 Task: Create a task  Add support for voice commands and voice search , assign it to team member softage.6@softage.net in the project VitalityTech and update the status of the task to  On Track  , set the priority of the task to High.
Action: Mouse moved to (80, 247)
Screenshot: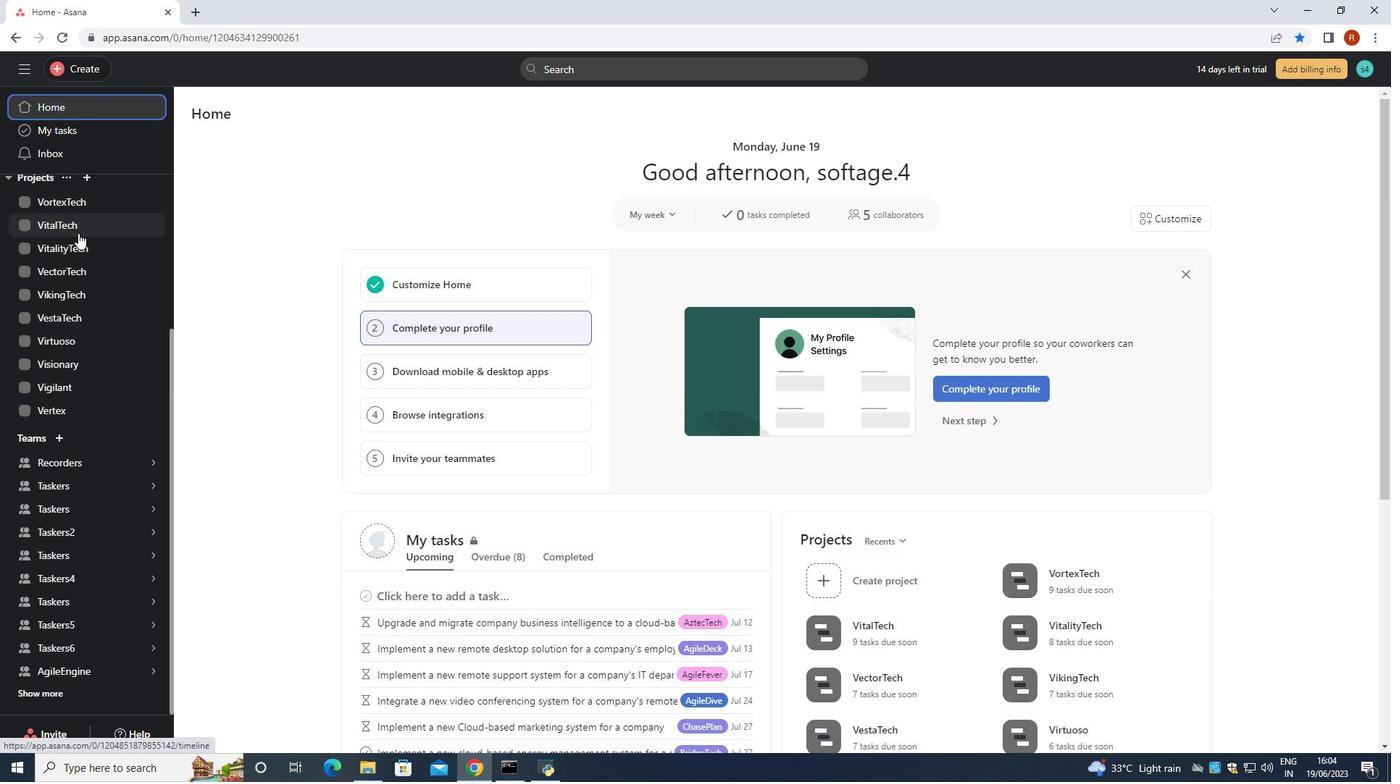 
Action: Mouse pressed left at (80, 247)
Screenshot: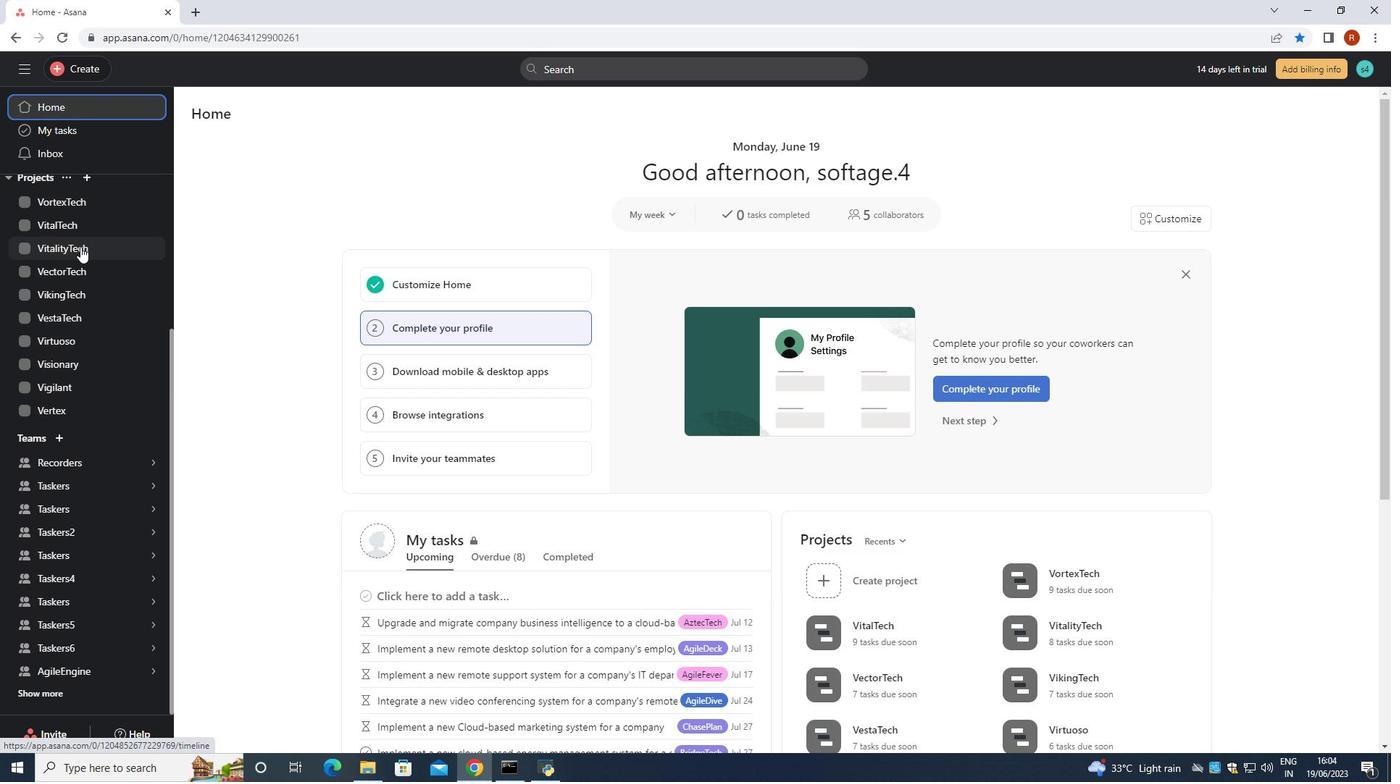 
Action: Mouse moved to (215, 176)
Screenshot: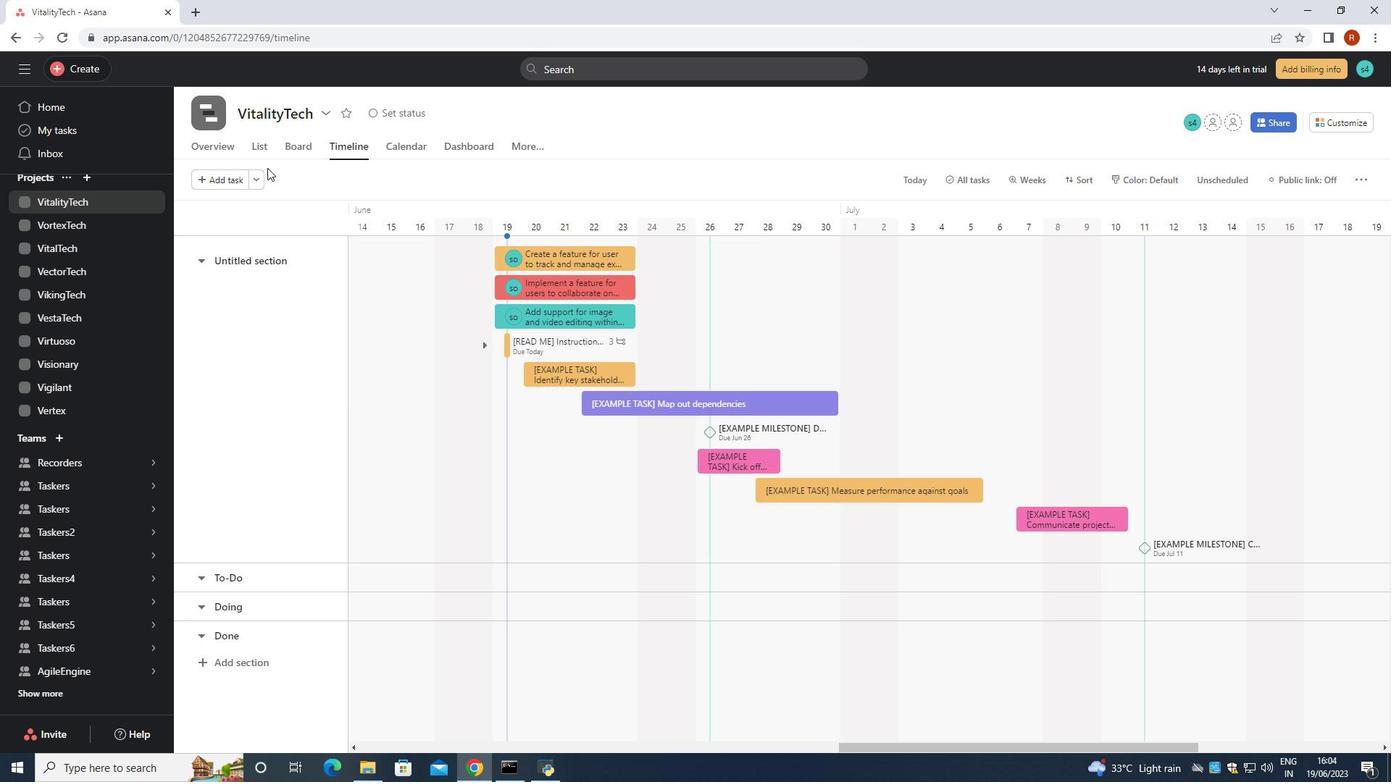 
Action: Mouse pressed left at (215, 176)
Screenshot: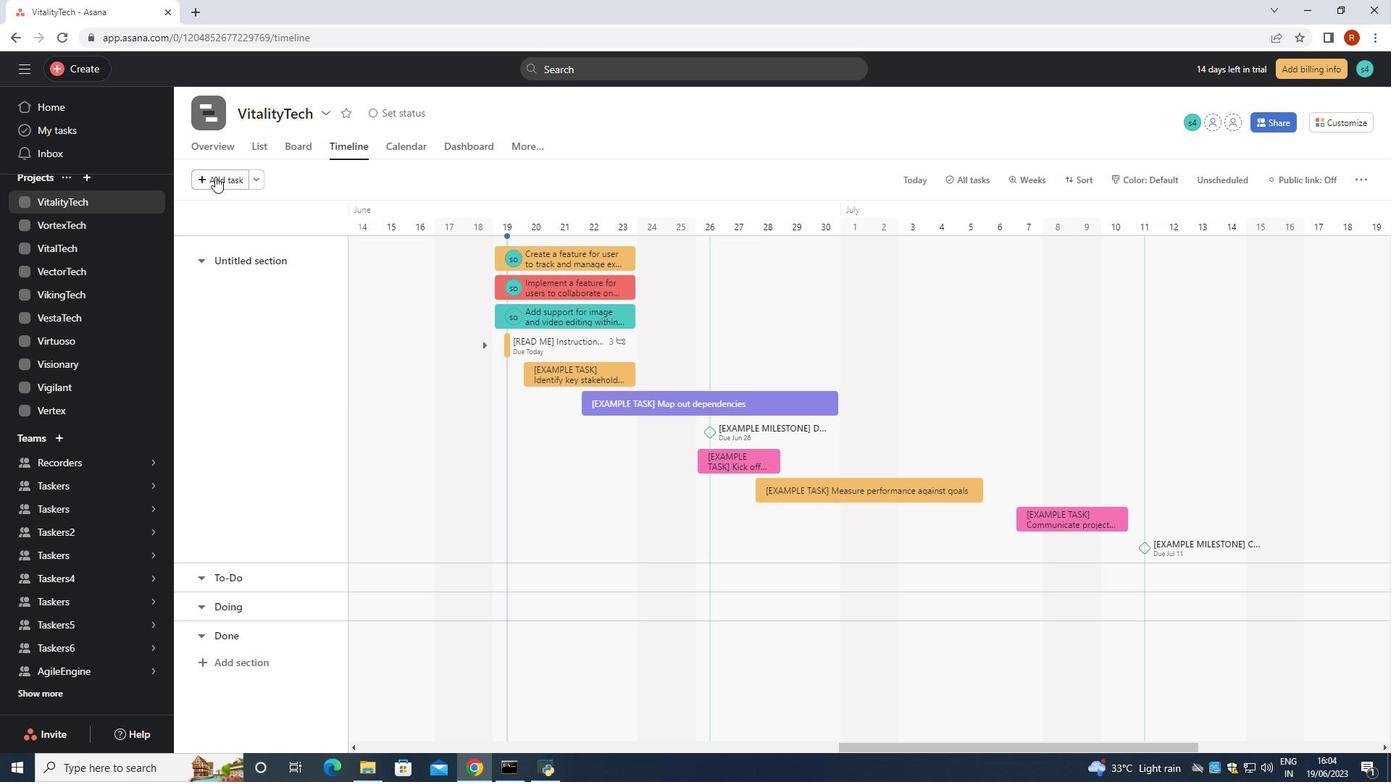 
Action: Key pressed <Key.shift>Add<Key.space>support<Key.space>foe<Key.backspace>r<Key.space>voicr<Key.backspace>e<Key.space>cammands<Key.space><Key.backspace><Key.backspace><Key.backspace><Key.backspace><Key.backspace><Key.backspace><Key.backspace><Key.backspace>ommands<Key.space>and<Key.space>voice<Key.space>search<Key.space><Key.enter>
Screenshot: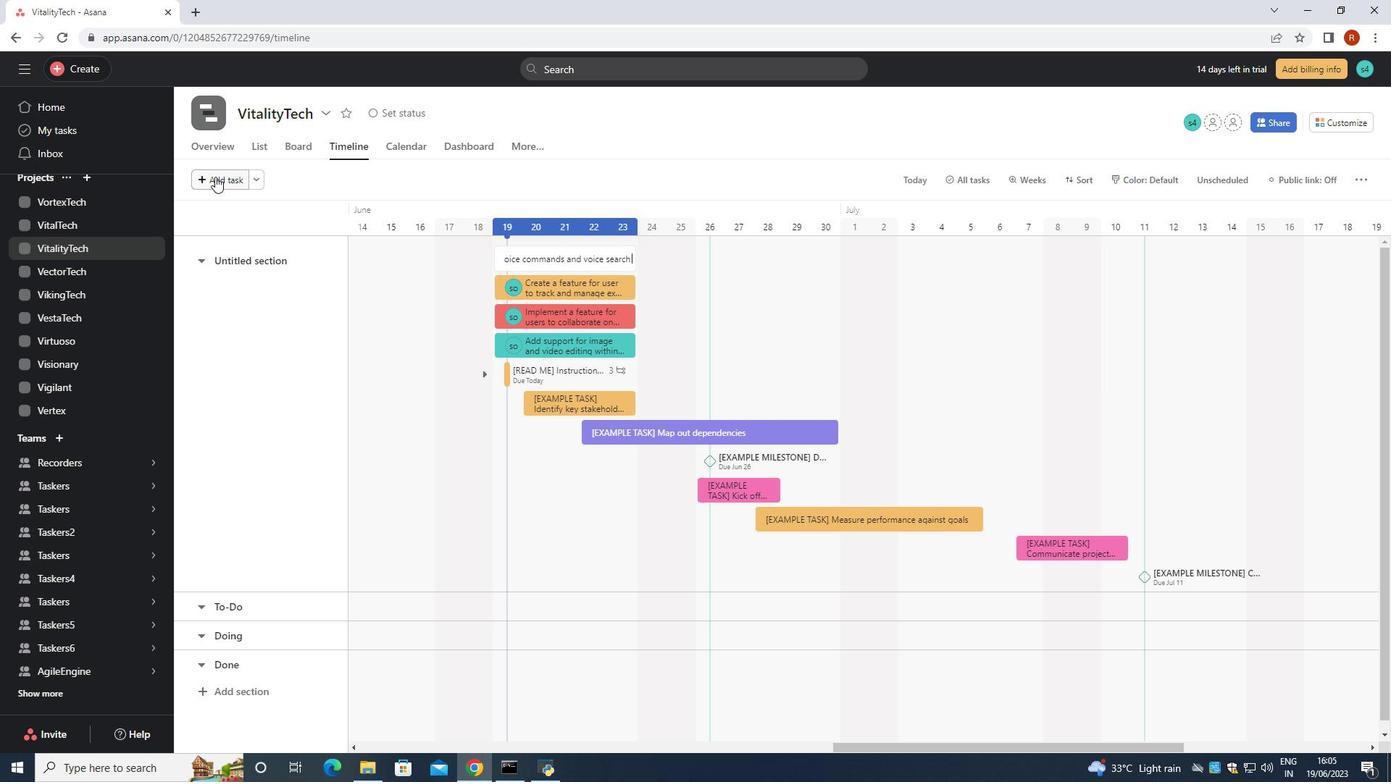 
Action: Mouse moved to (584, 252)
Screenshot: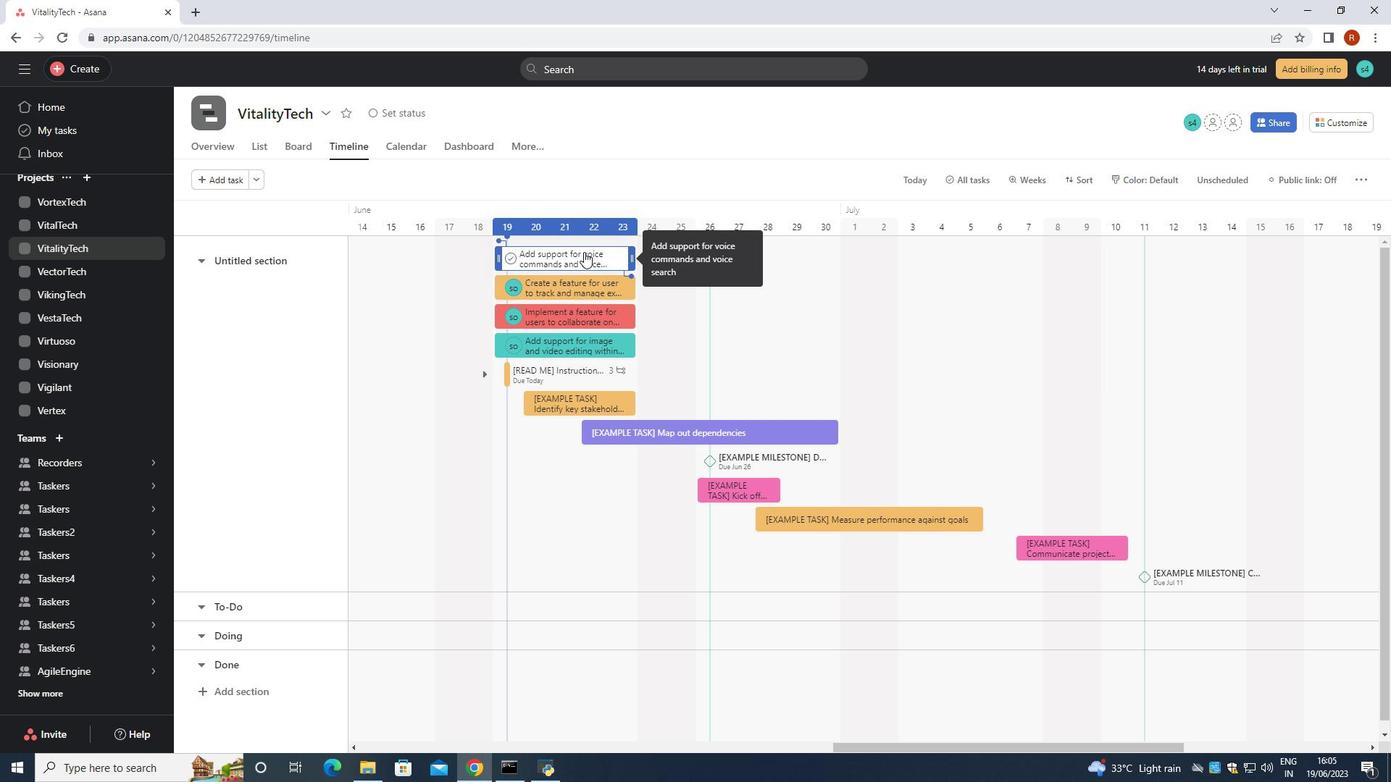 
Action: Mouse pressed left at (584, 252)
Screenshot: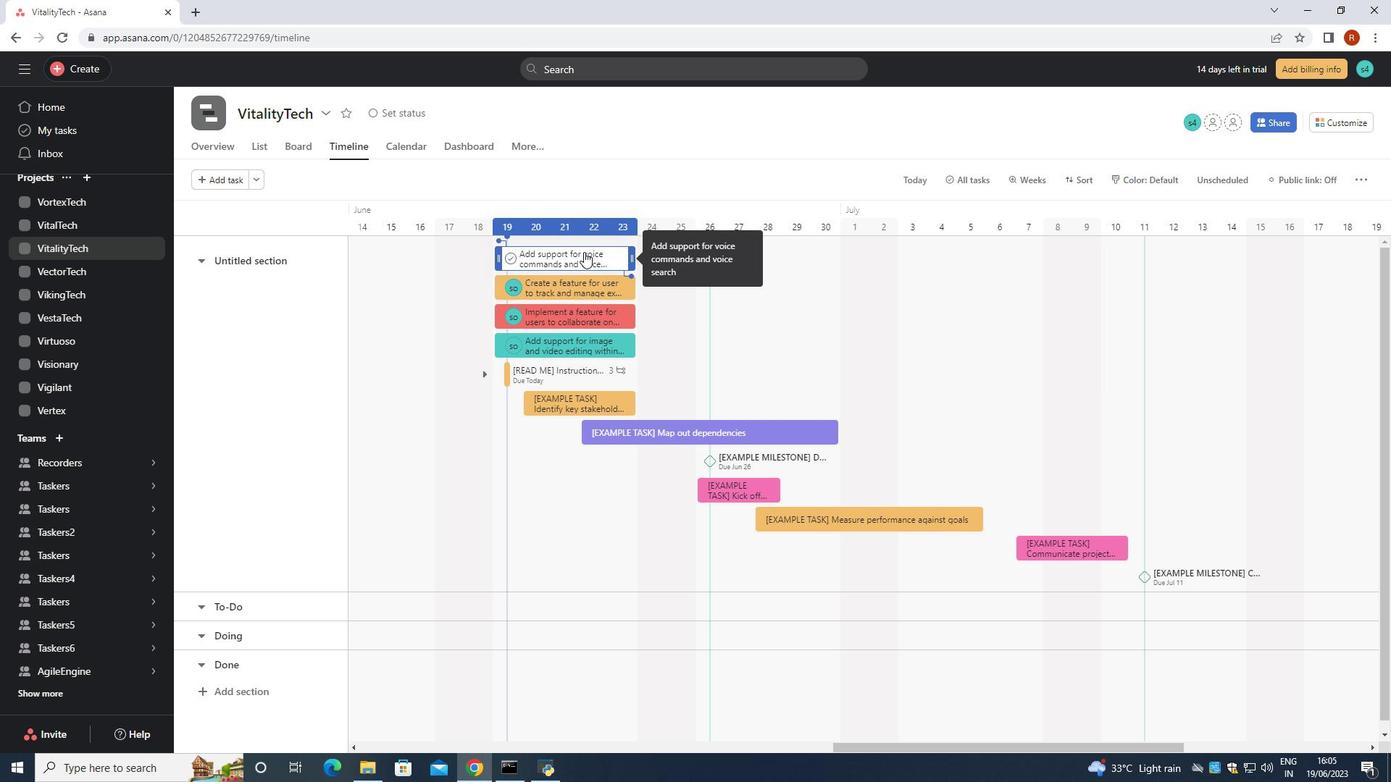
Action: Mouse moved to (1015, 258)
Screenshot: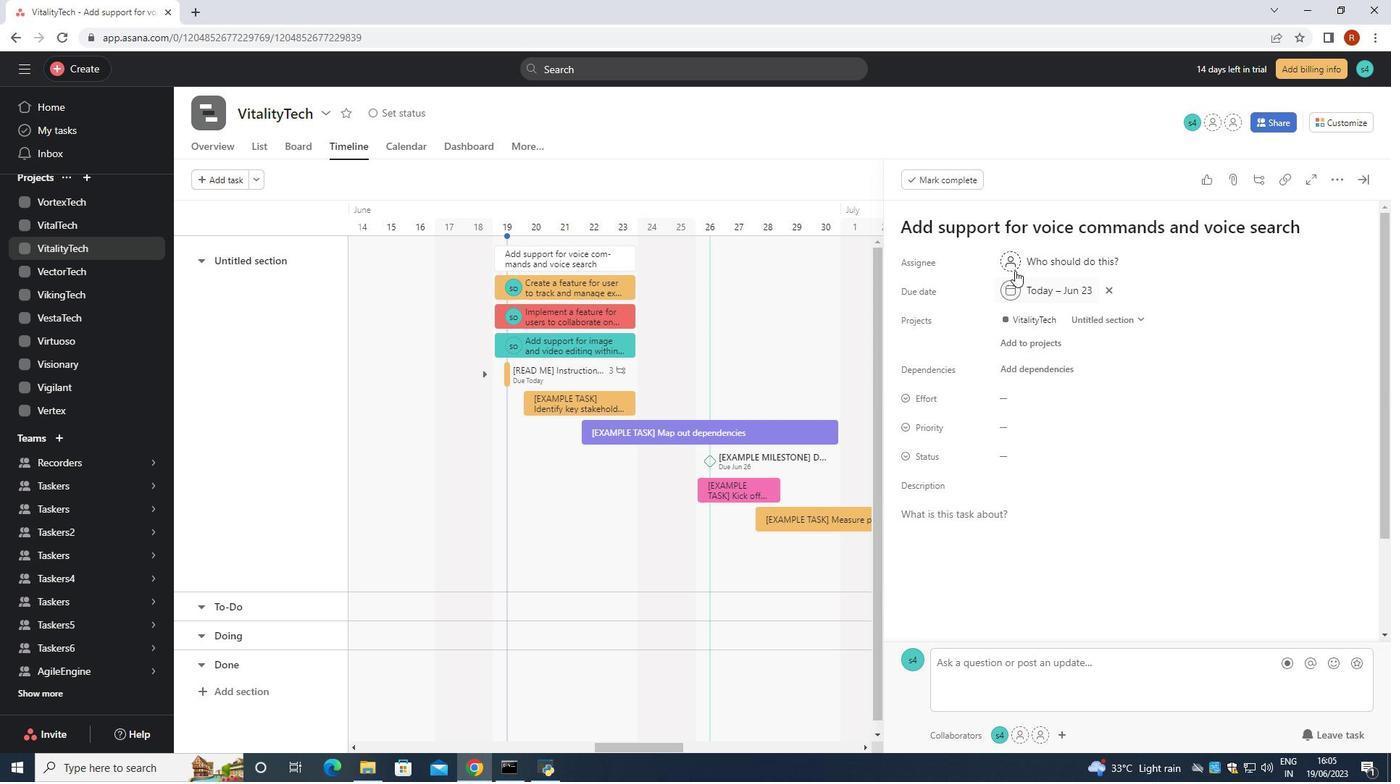 
Action: Mouse pressed left at (1015, 258)
Screenshot: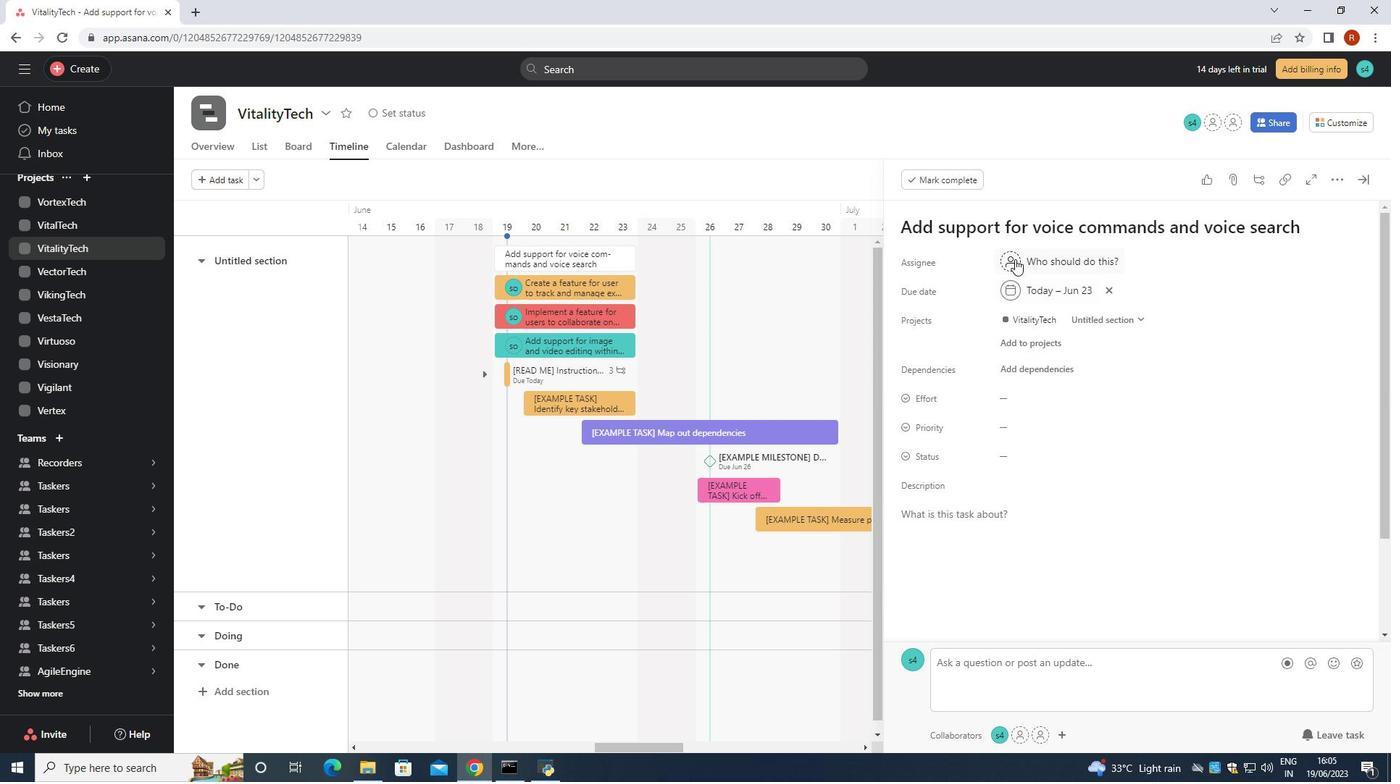 
Action: Mouse moved to (983, 265)
Screenshot: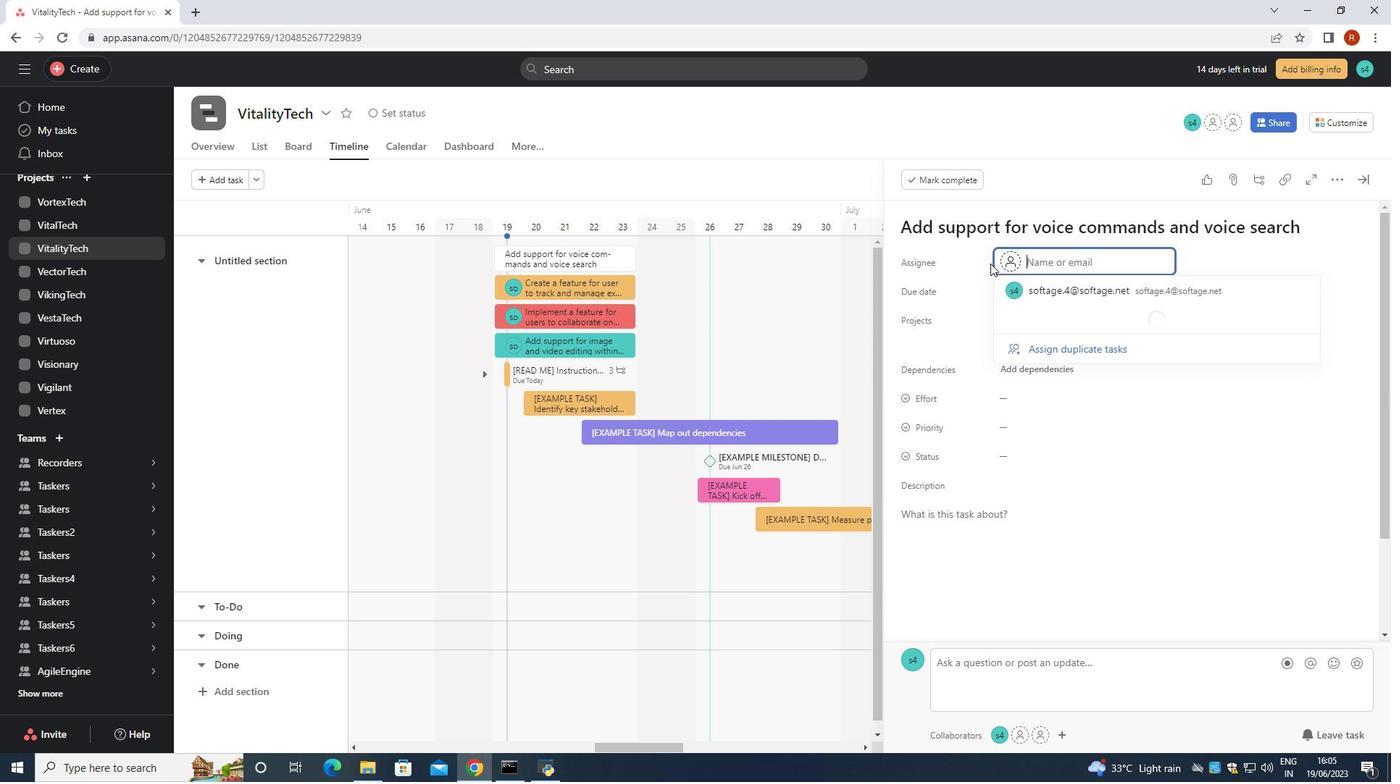
Action: Key pressed softage.6<Key.shift>@softage.net
Screenshot: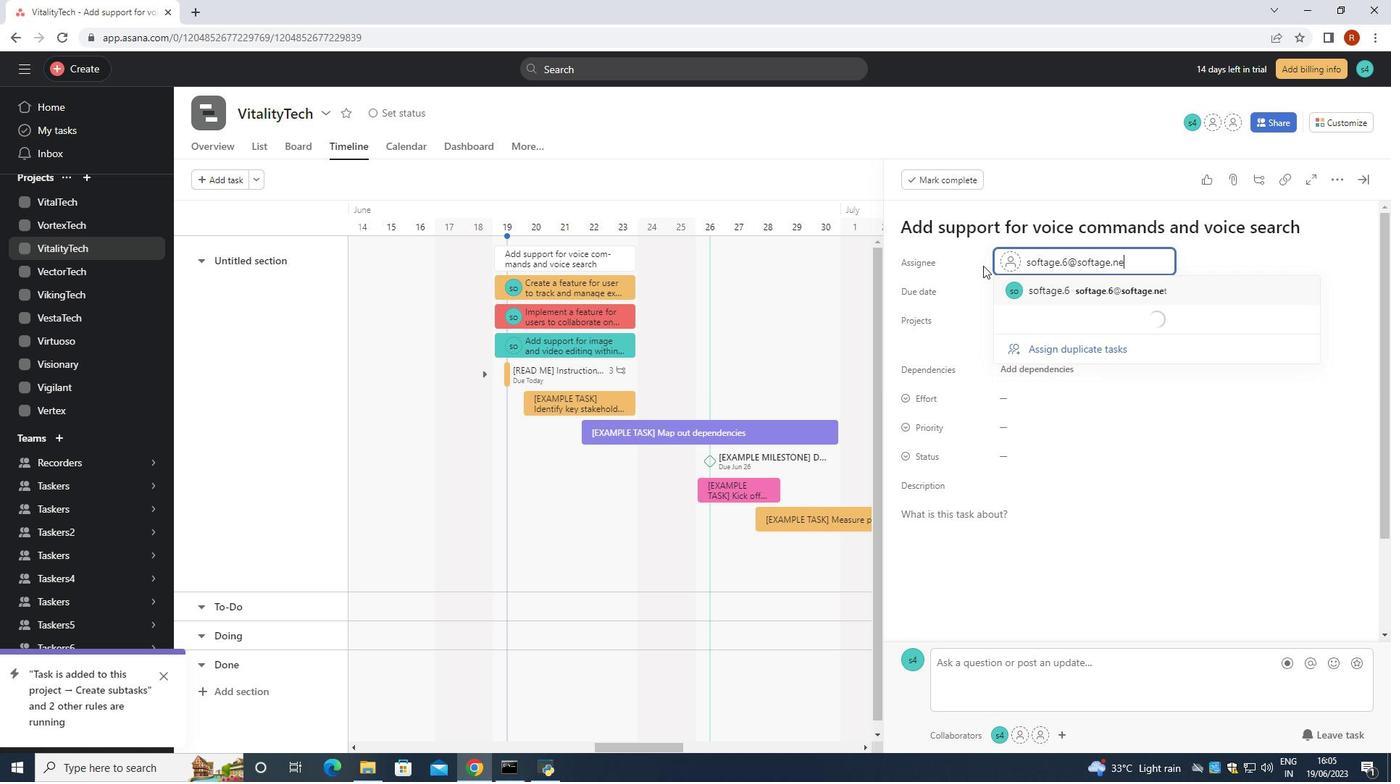 
Action: Mouse moved to (1100, 289)
Screenshot: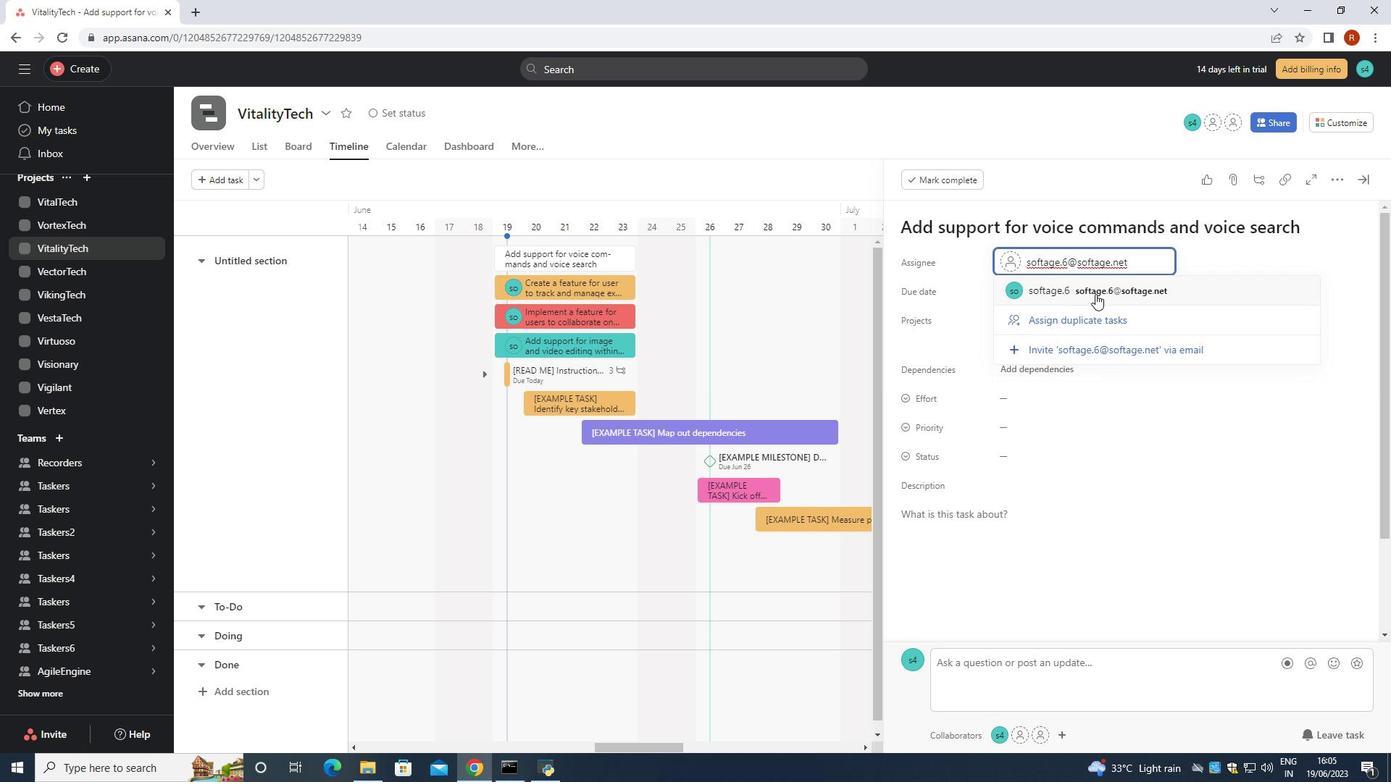 
Action: Mouse pressed left at (1100, 289)
Screenshot: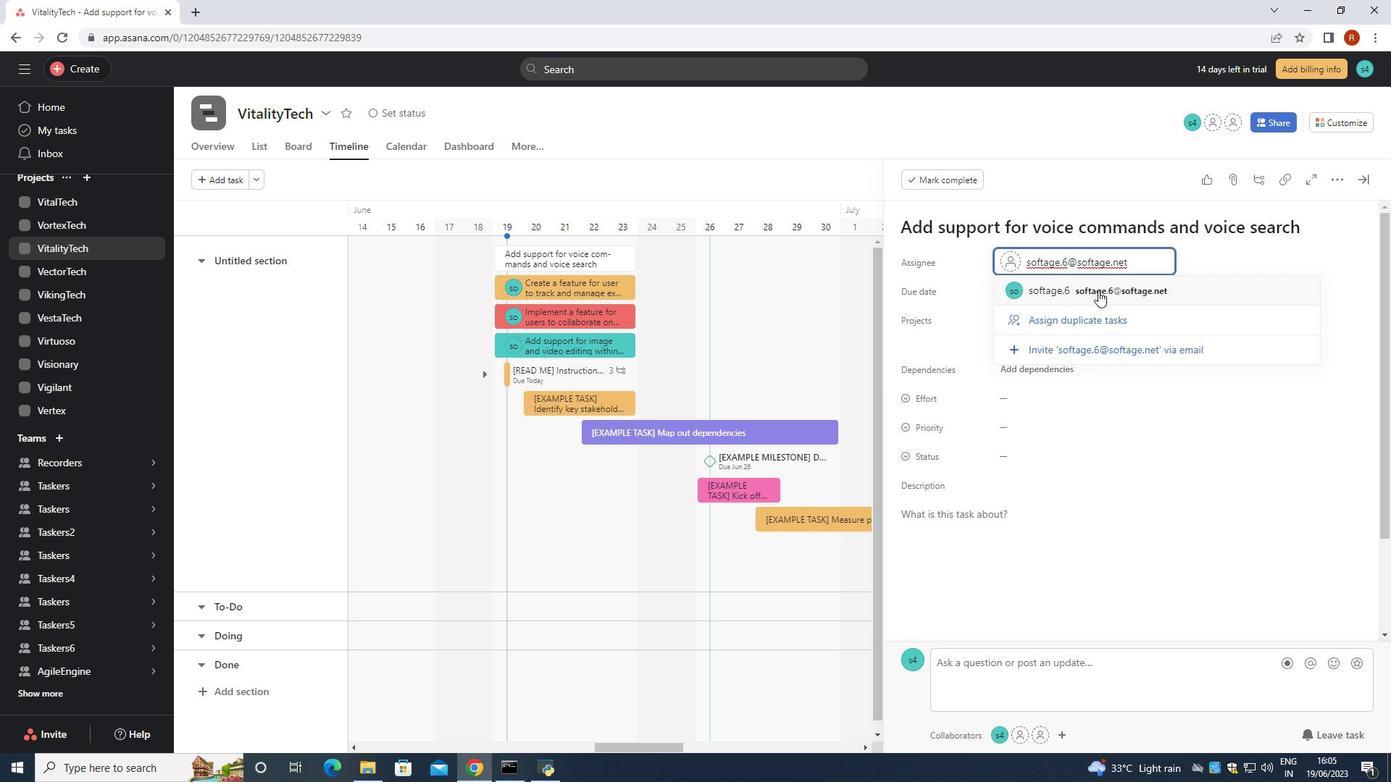 
Action: Mouse moved to (1012, 457)
Screenshot: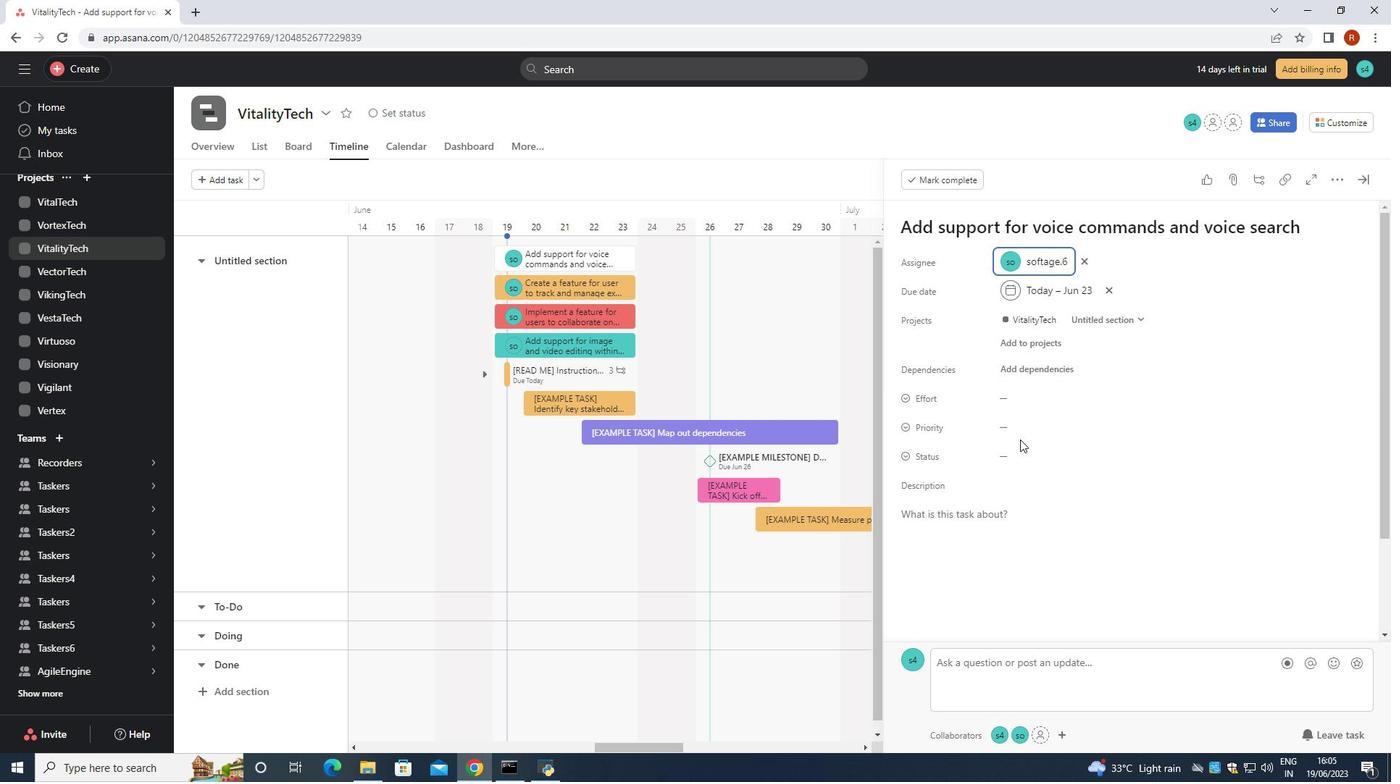 
Action: Mouse pressed left at (1012, 457)
Screenshot: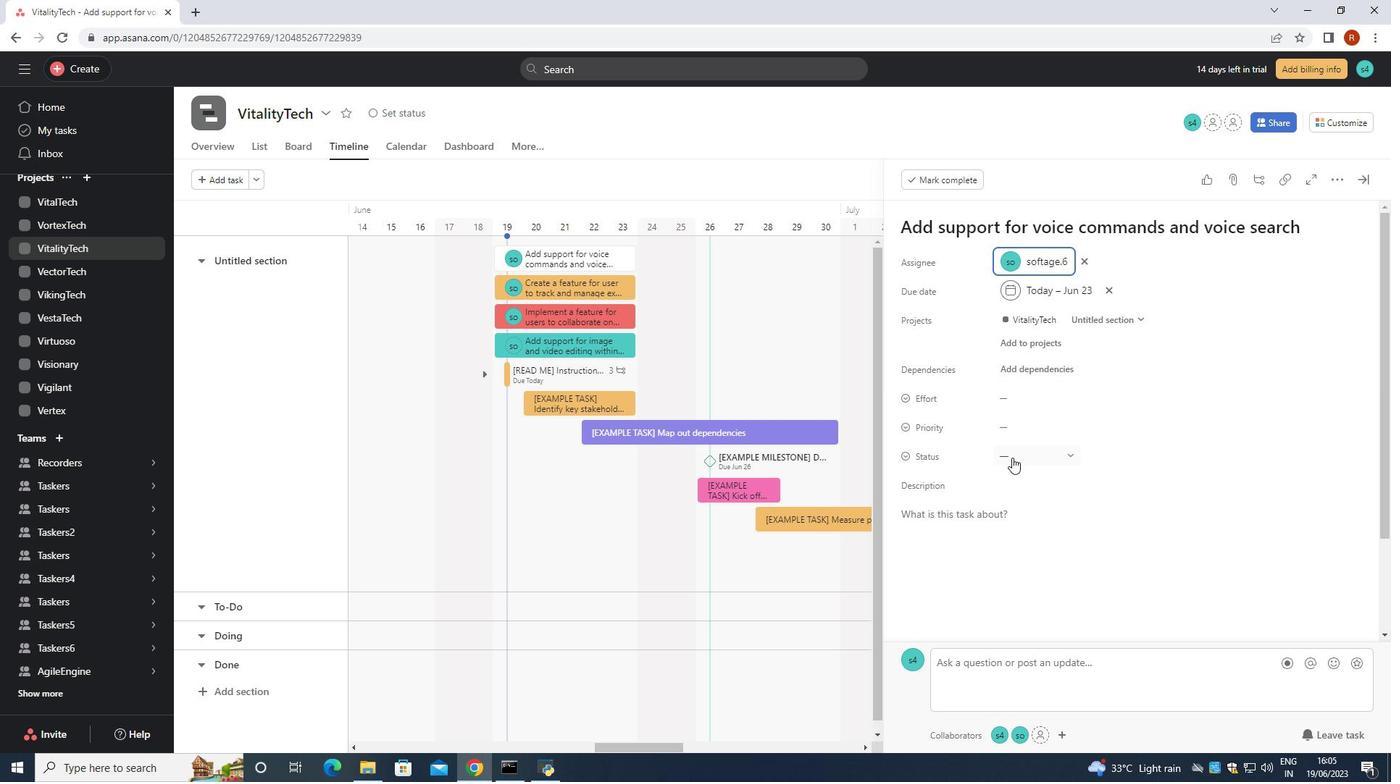 
Action: Mouse moved to (1025, 504)
Screenshot: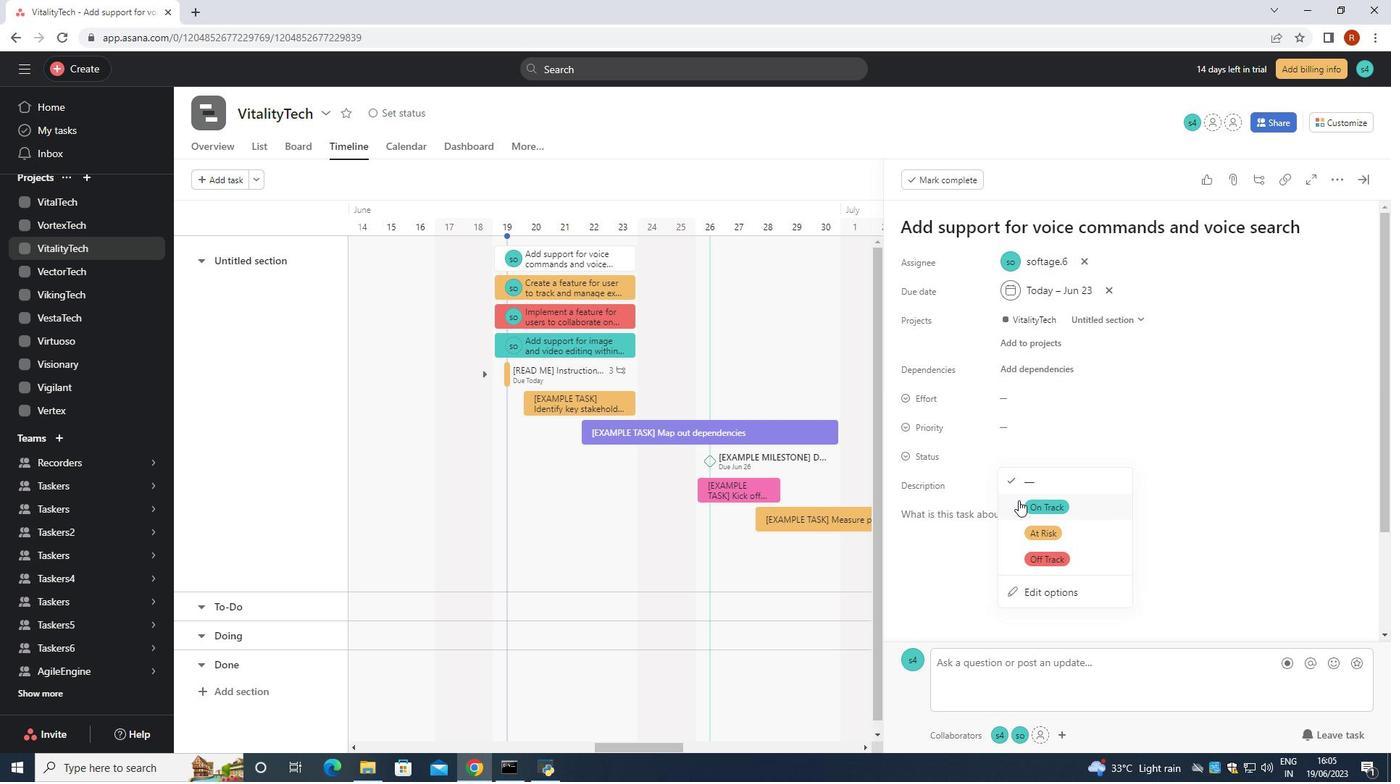 
Action: Mouse pressed left at (1025, 504)
Screenshot: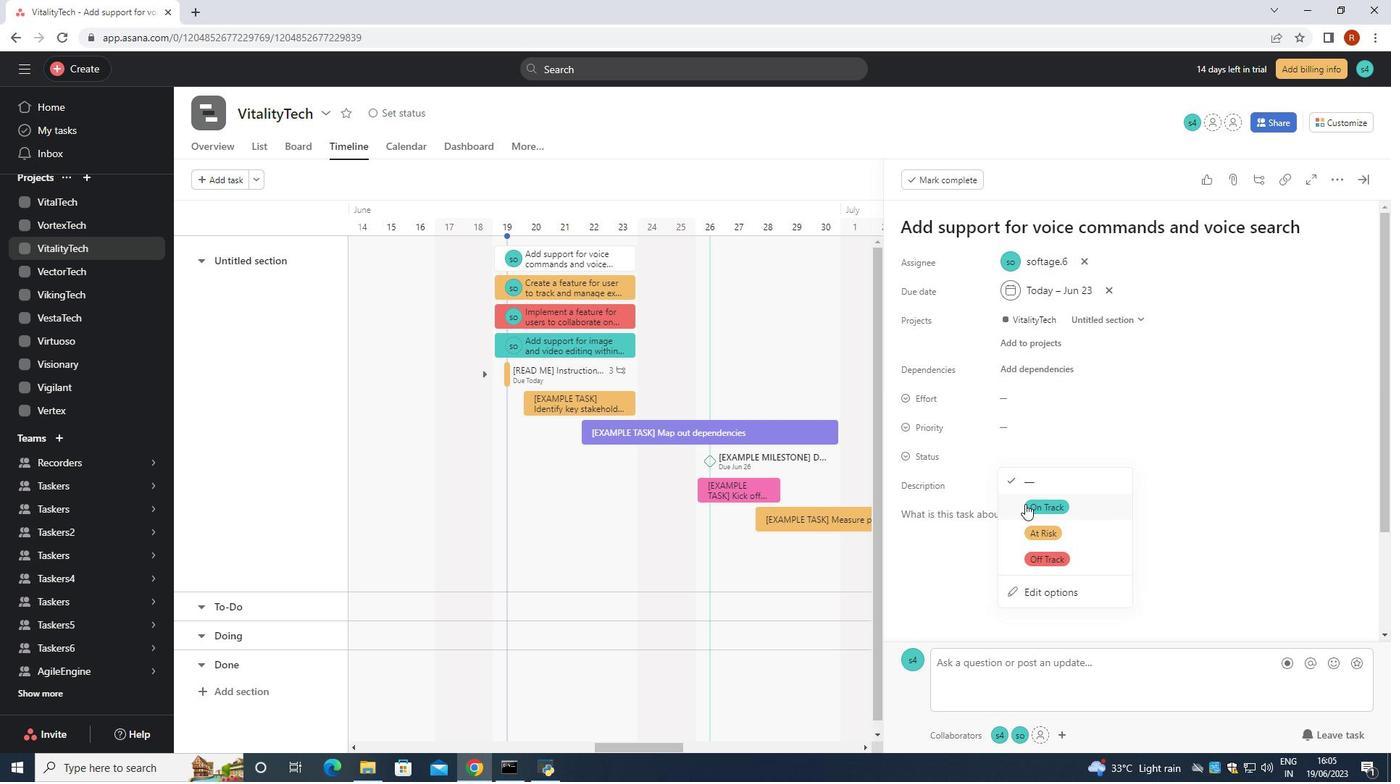 
Action: Mouse moved to (1007, 427)
Screenshot: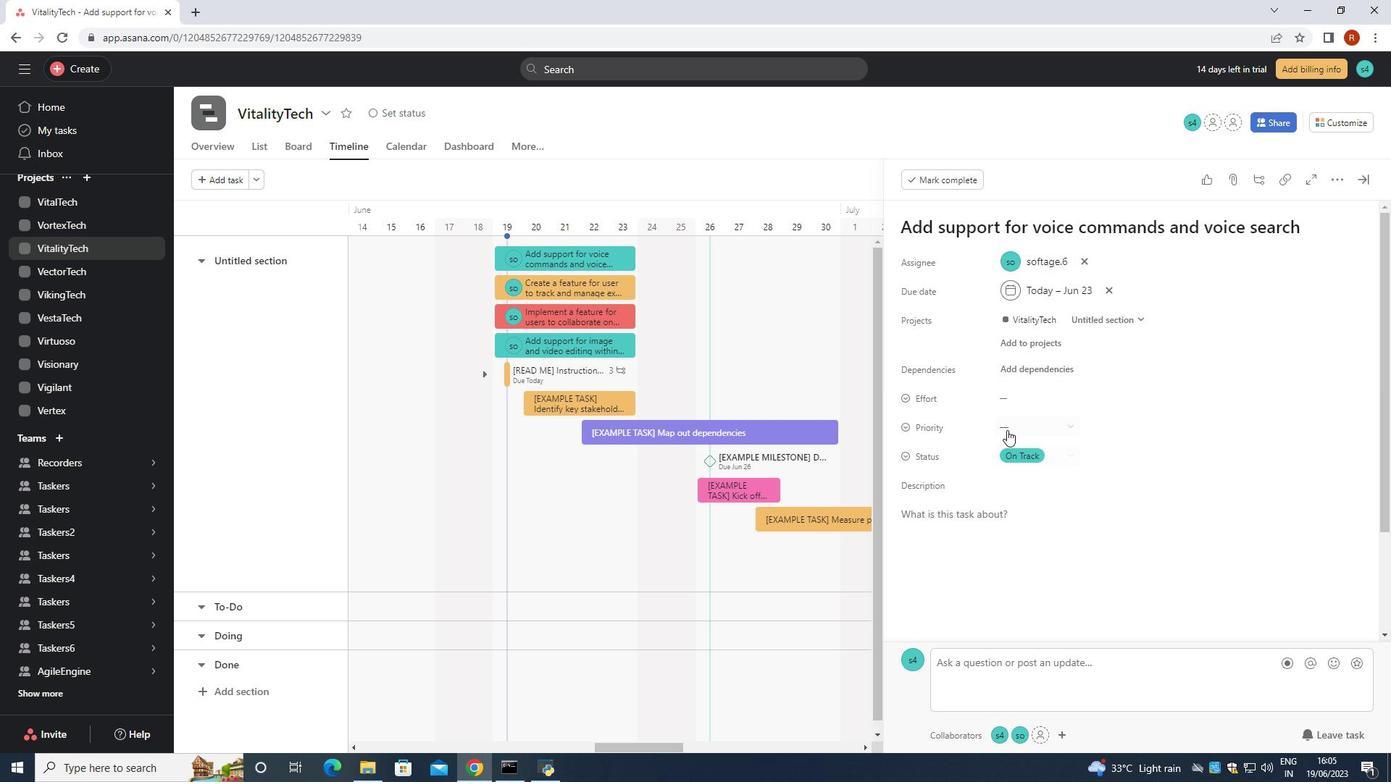 
Action: Mouse pressed left at (1007, 427)
Screenshot: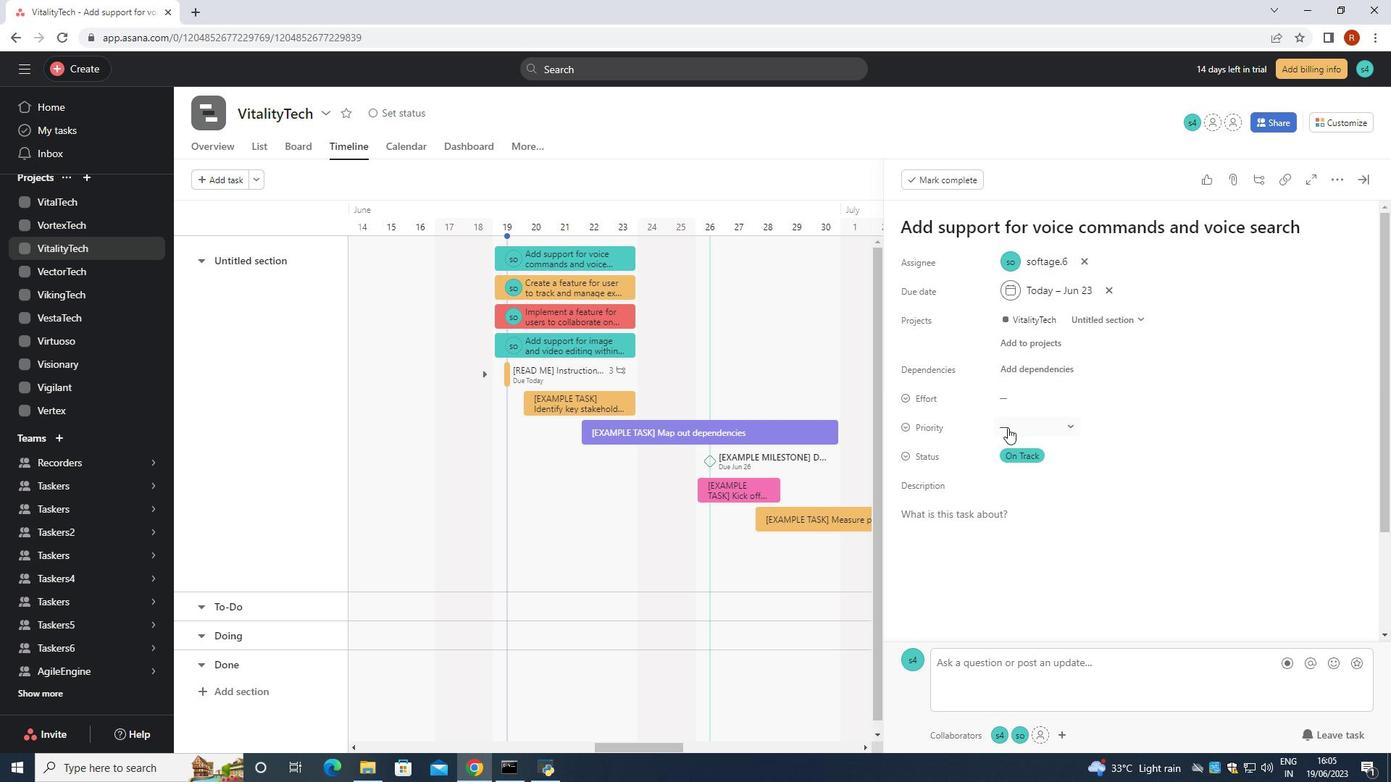 
Action: Mouse moved to (1036, 476)
Screenshot: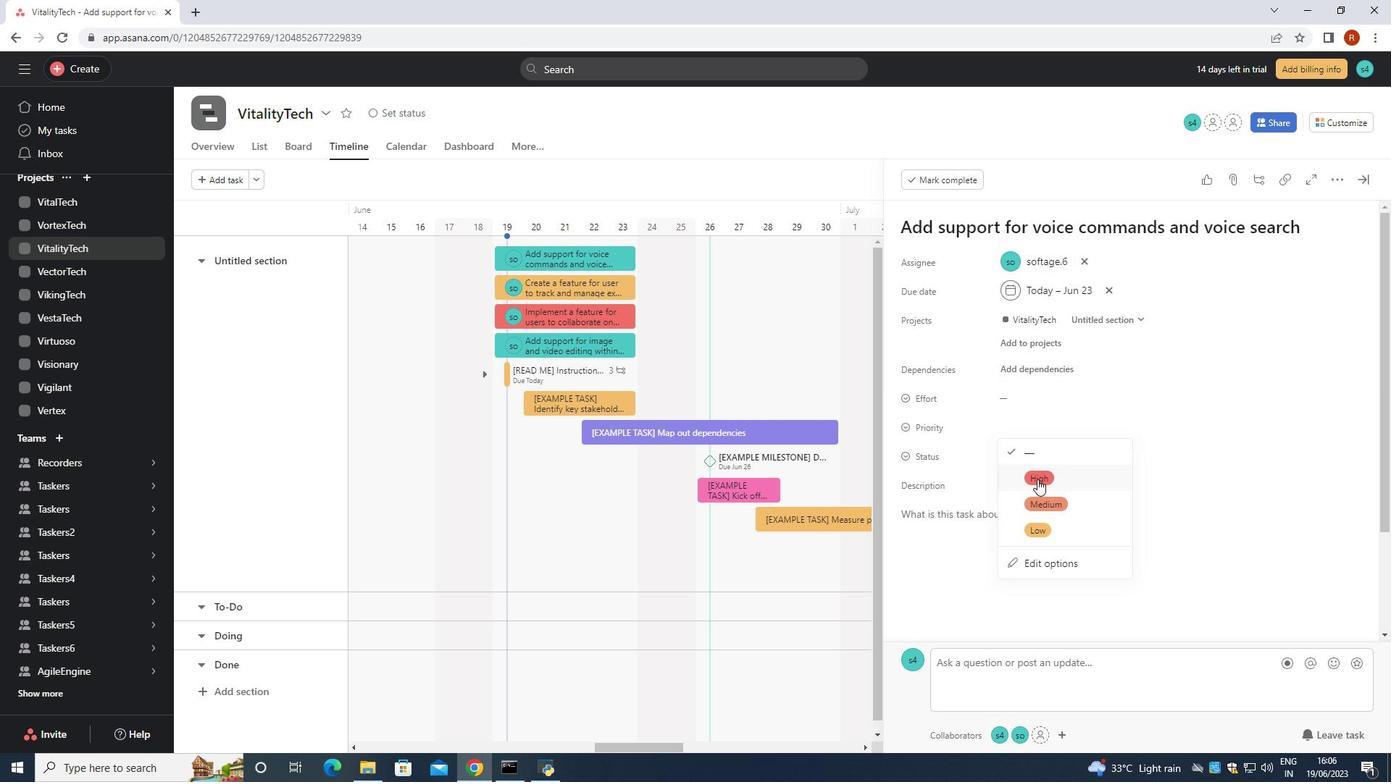 
Action: Mouse pressed left at (1036, 476)
Screenshot: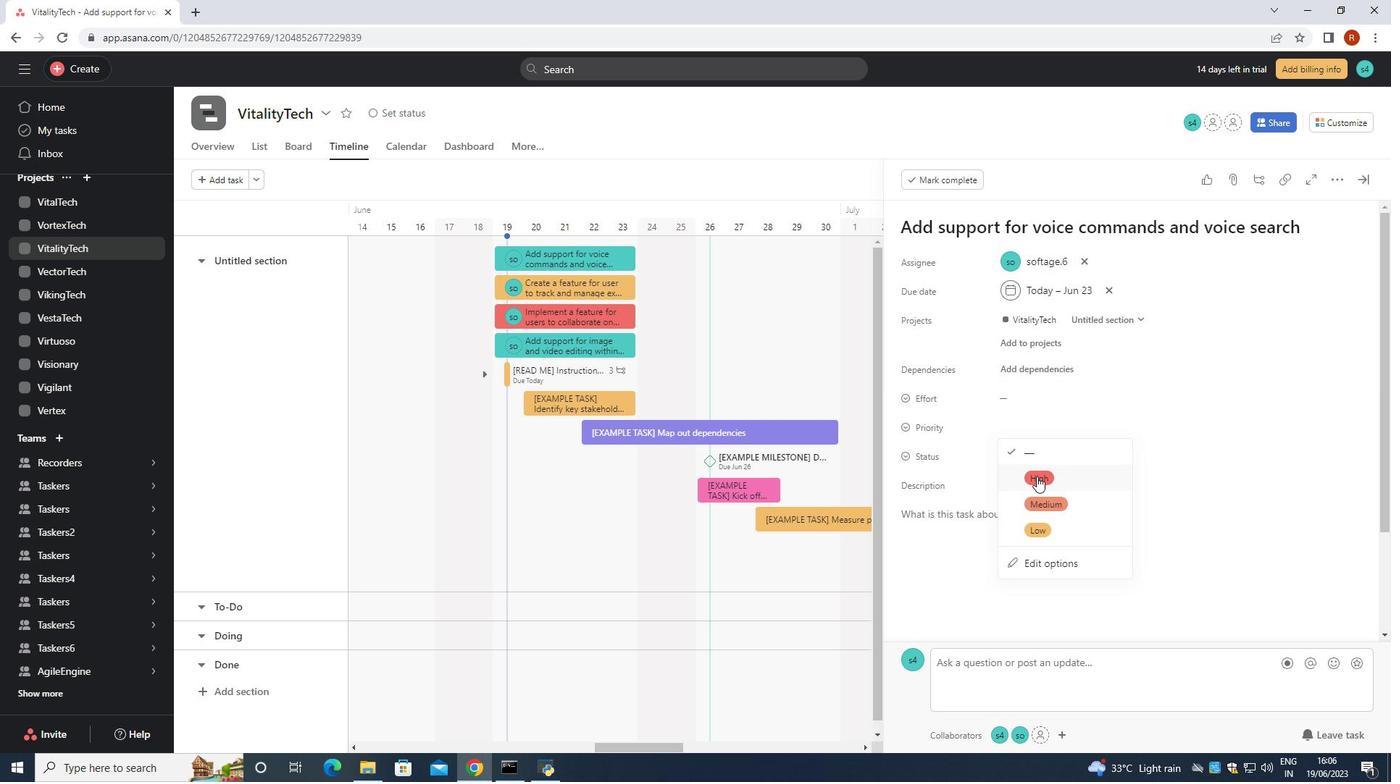 
